 Task: Set the Invoice Notes to "Matches regex" while find invoice.
Action: Mouse moved to (171, 20)
Screenshot: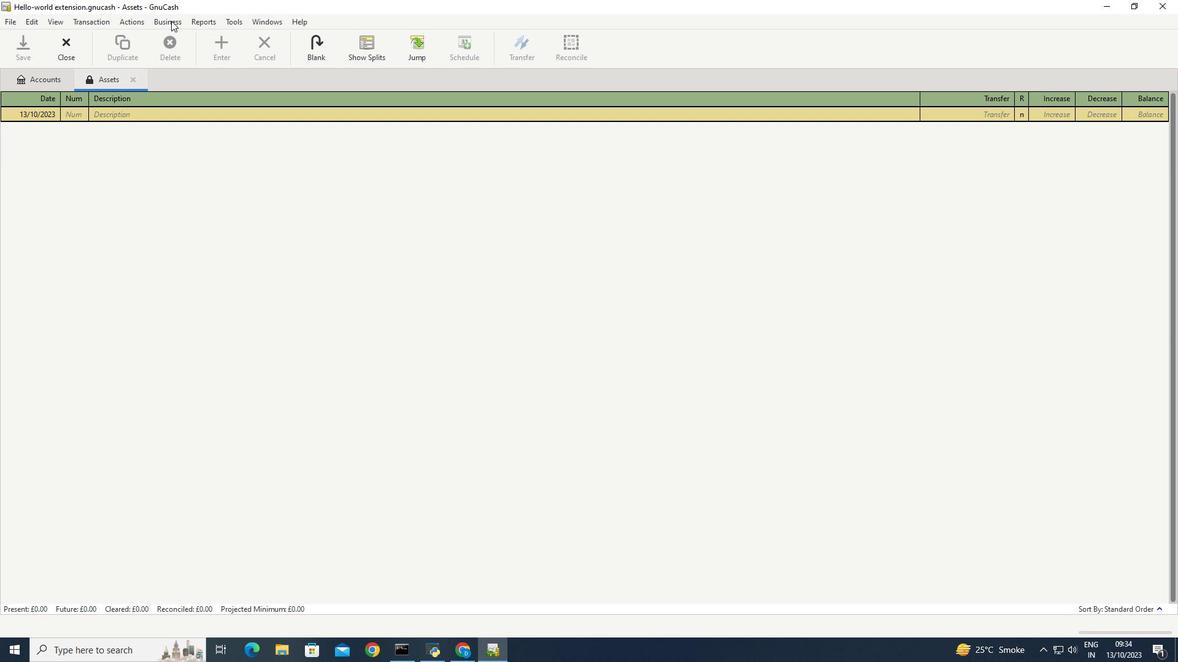 
Action: Mouse pressed left at (171, 20)
Screenshot: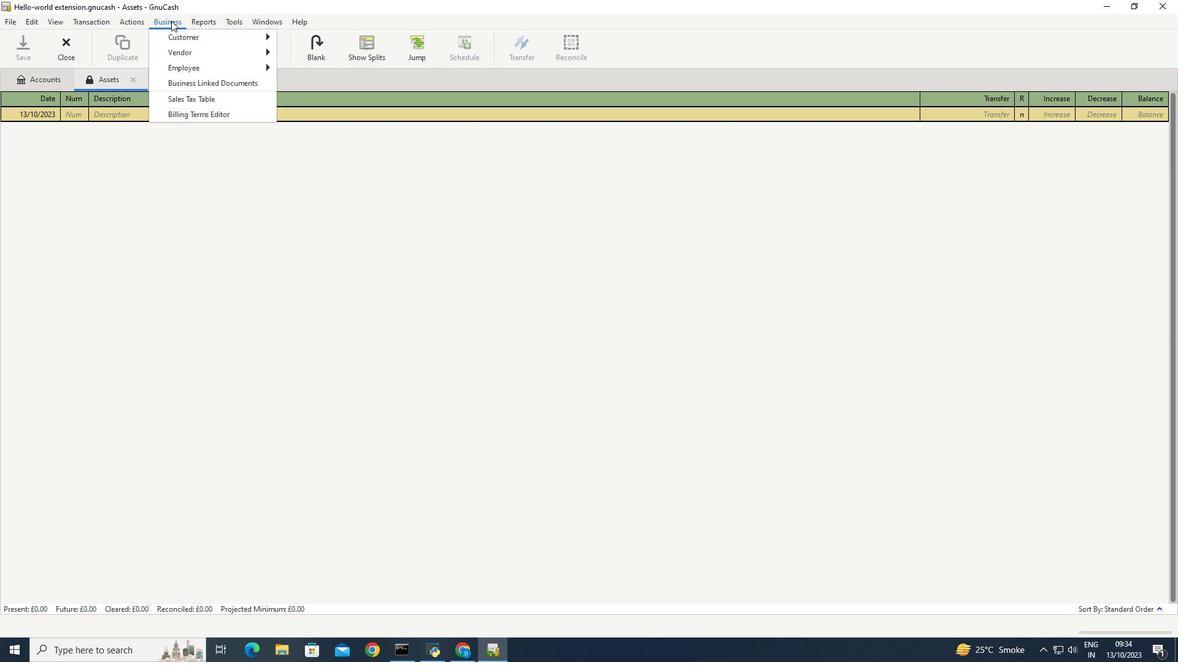 
Action: Mouse moved to (314, 98)
Screenshot: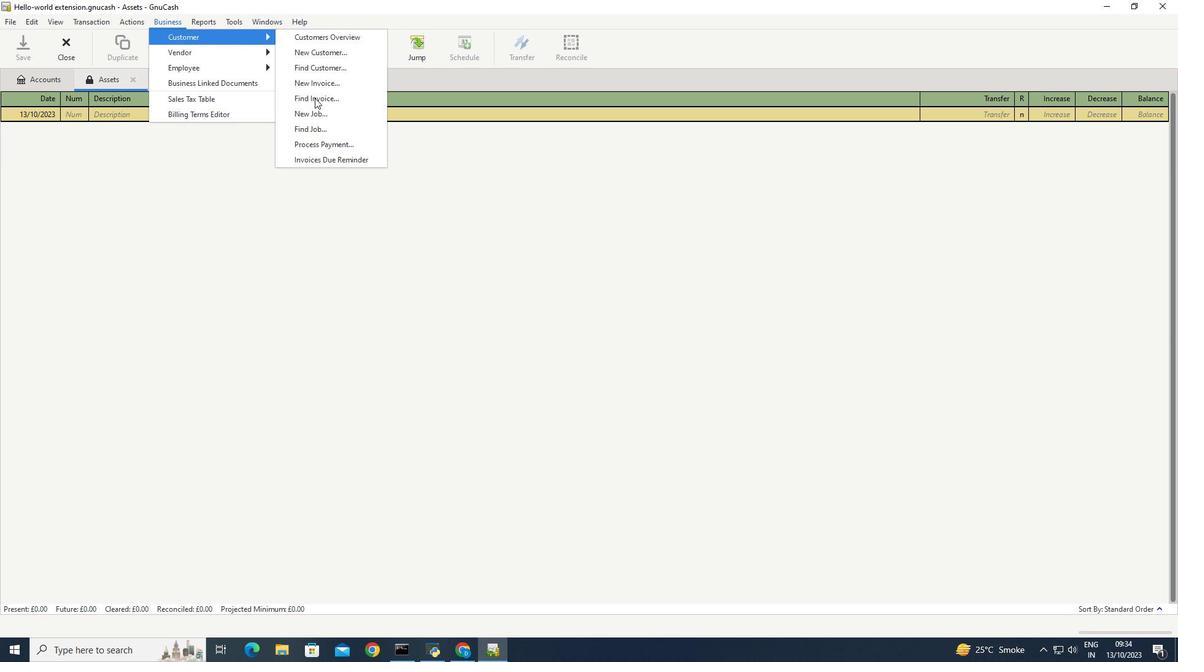 
Action: Mouse pressed left at (314, 98)
Screenshot: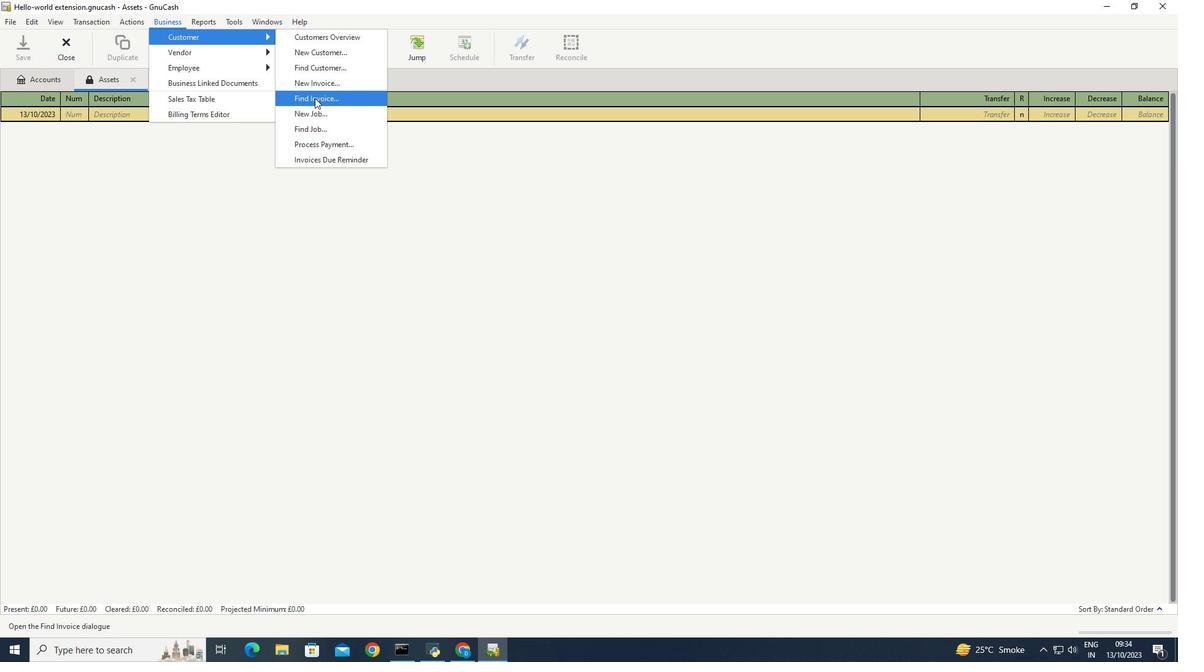 
Action: Mouse moved to (453, 289)
Screenshot: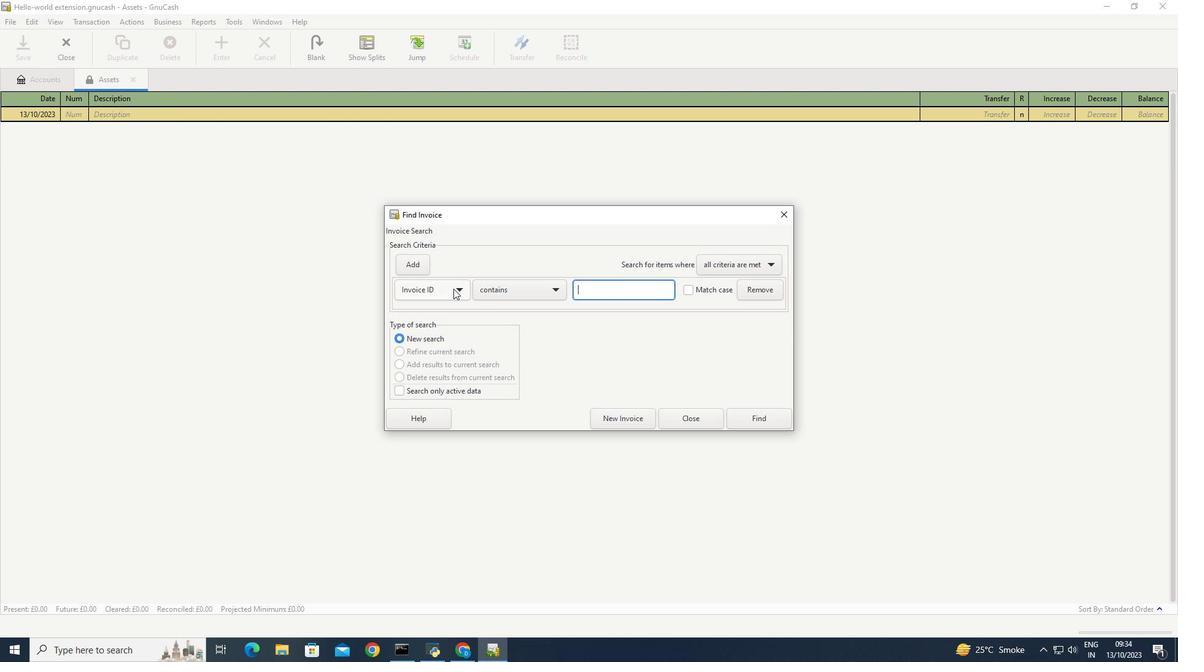 
Action: Mouse pressed left at (453, 289)
Screenshot: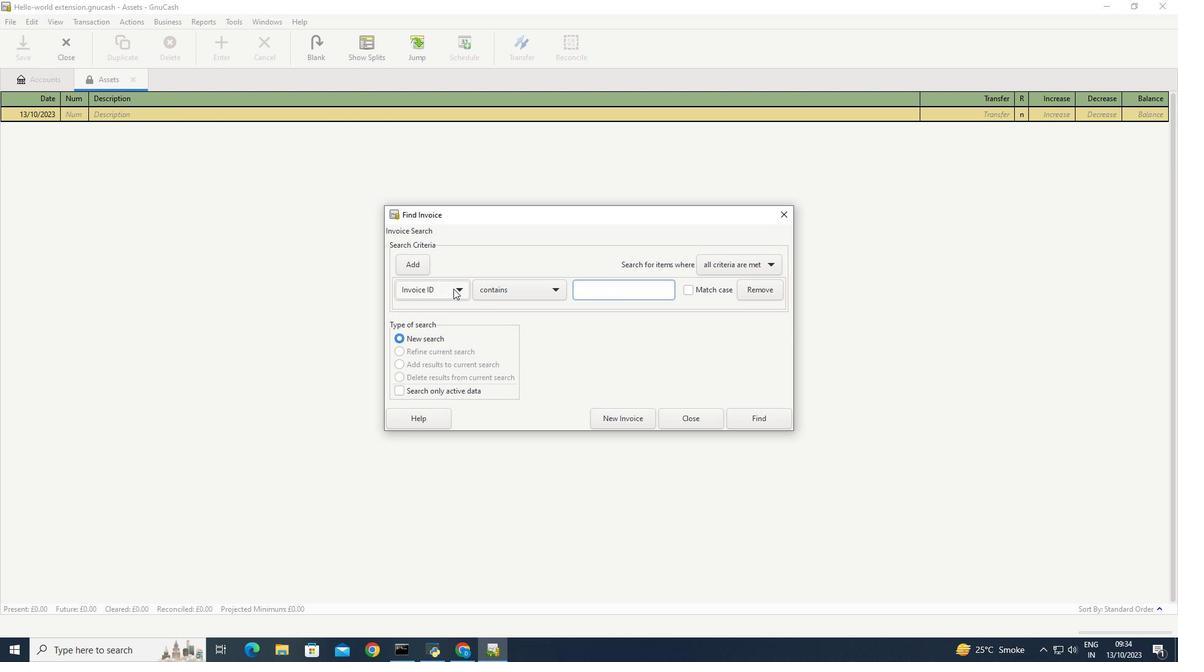 
Action: Mouse moved to (419, 438)
Screenshot: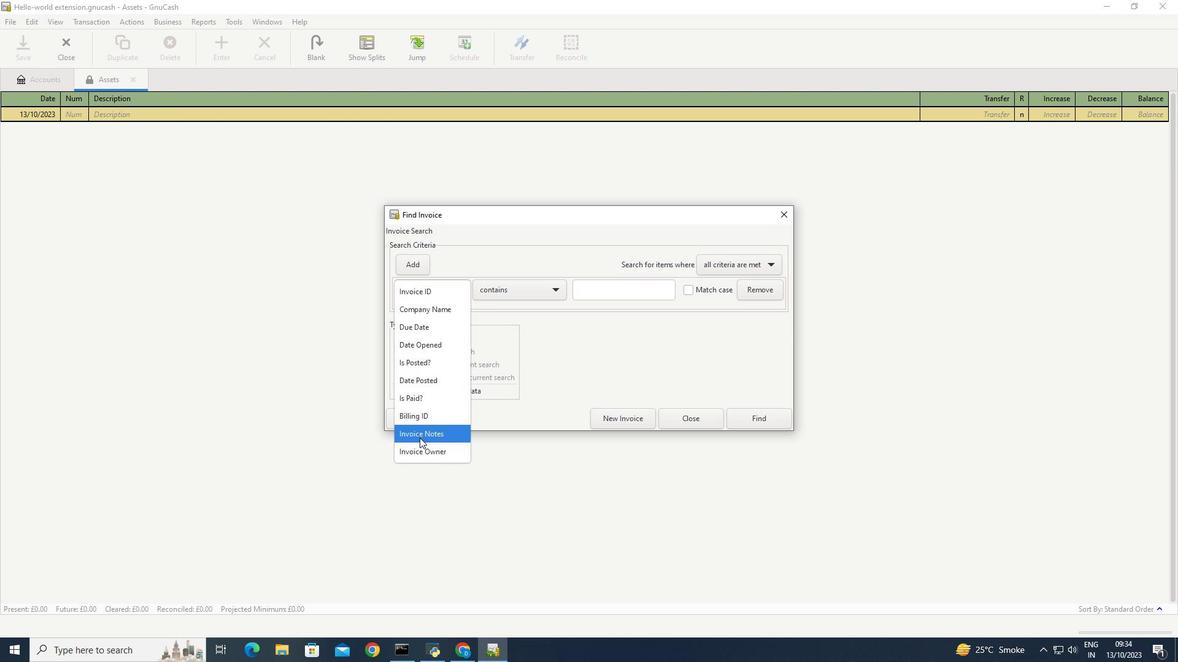 
Action: Mouse pressed left at (419, 438)
Screenshot: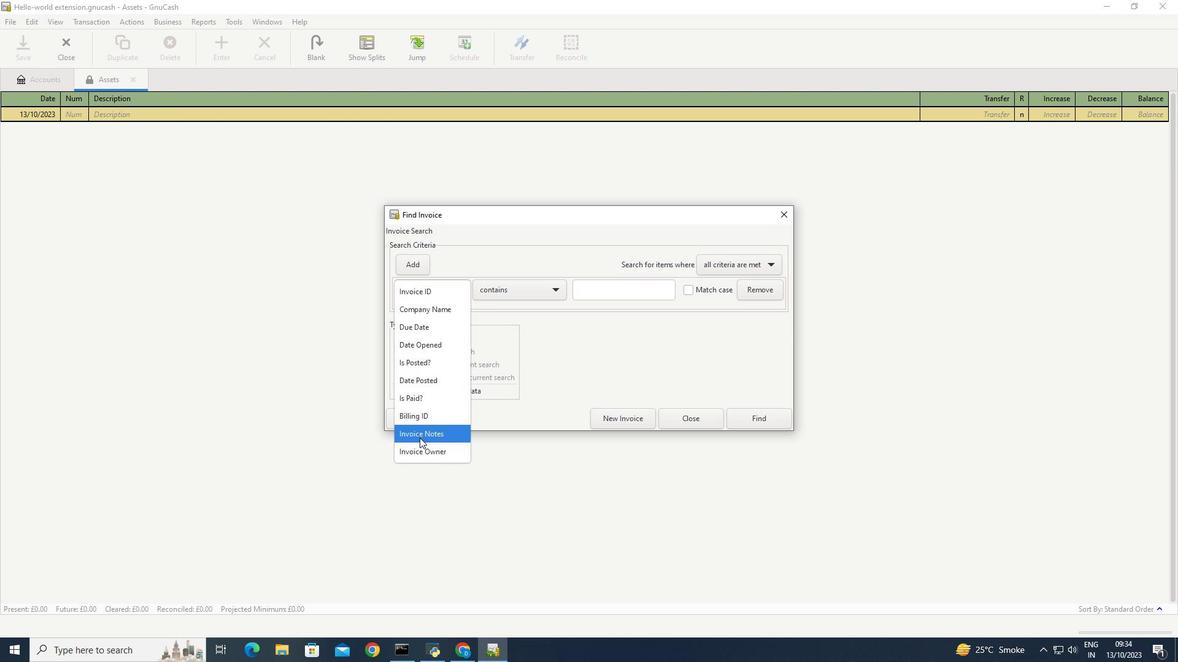 
Action: Mouse moved to (554, 285)
Screenshot: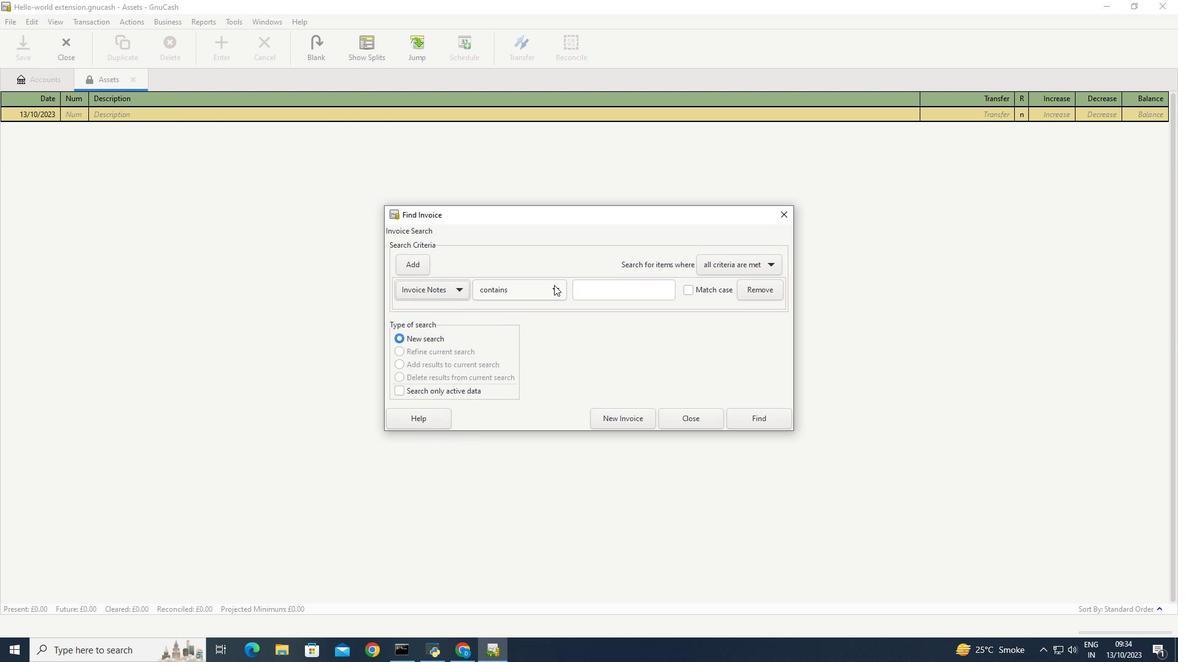 
Action: Mouse pressed left at (554, 285)
Screenshot: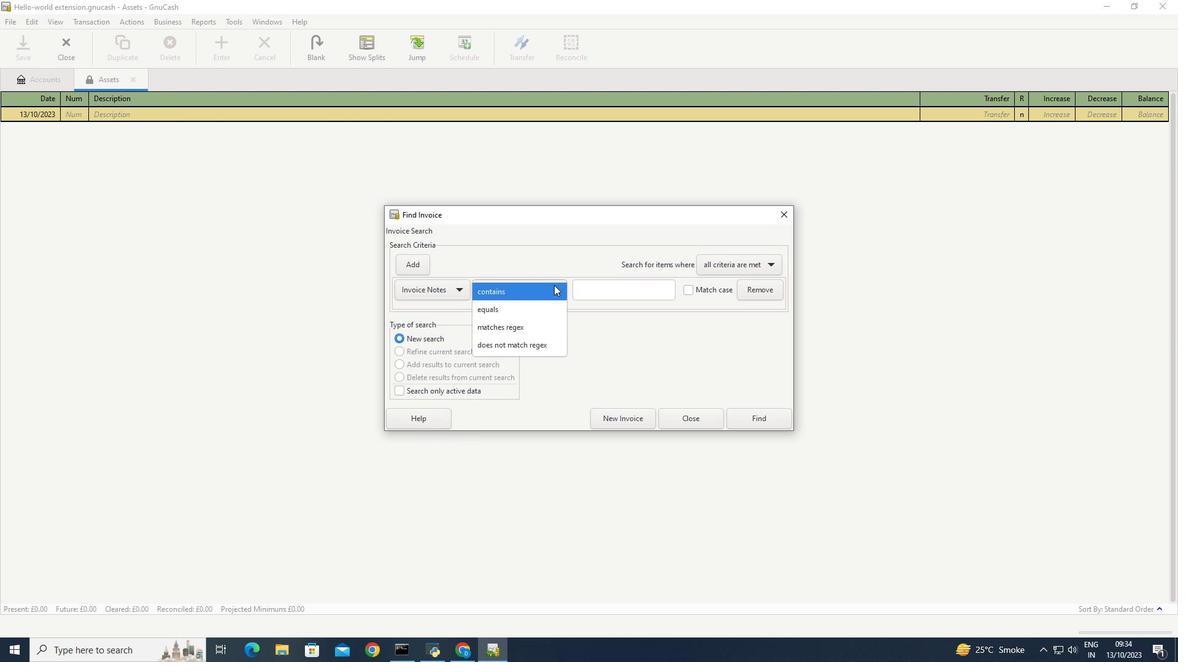 
Action: Mouse moved to (516, 328)
Screenshot: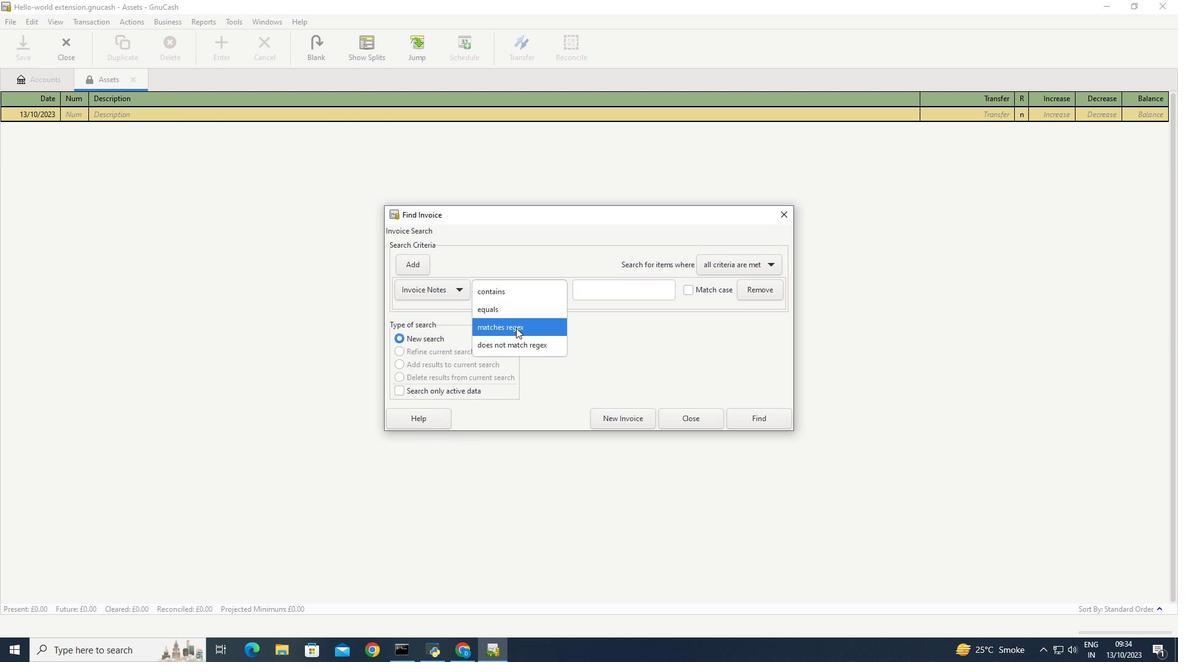 
Action: Mouse pressed left at (516, 328)
Screenshot: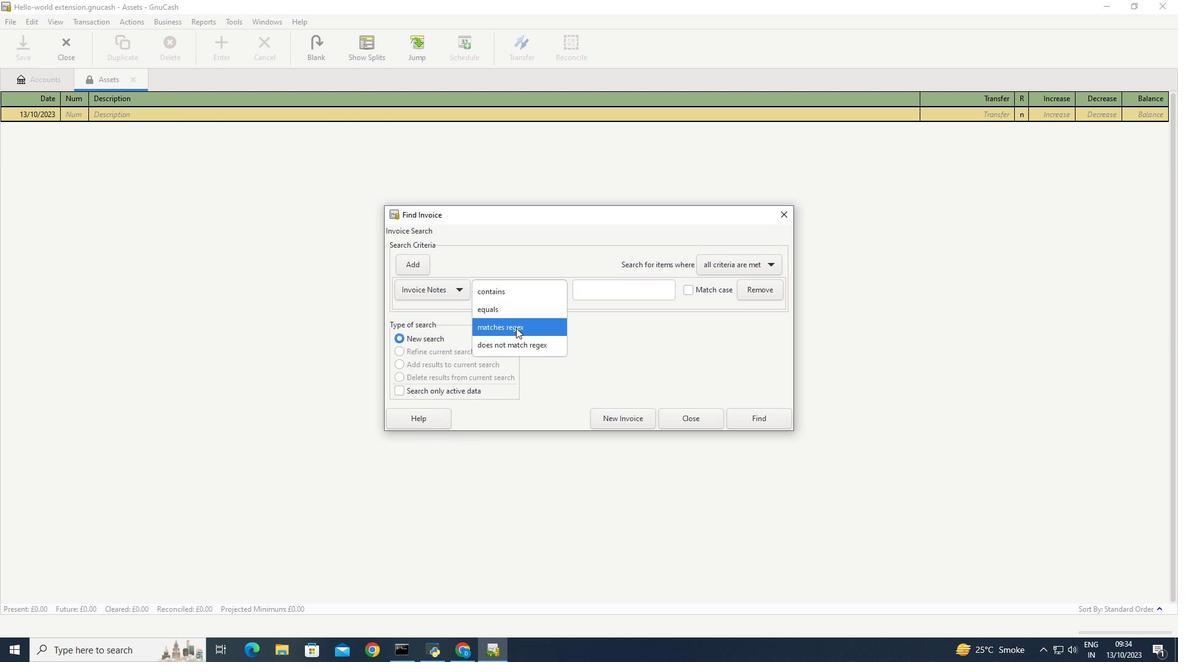 
Action: Mouse moved to (577, 338)
Screenshot: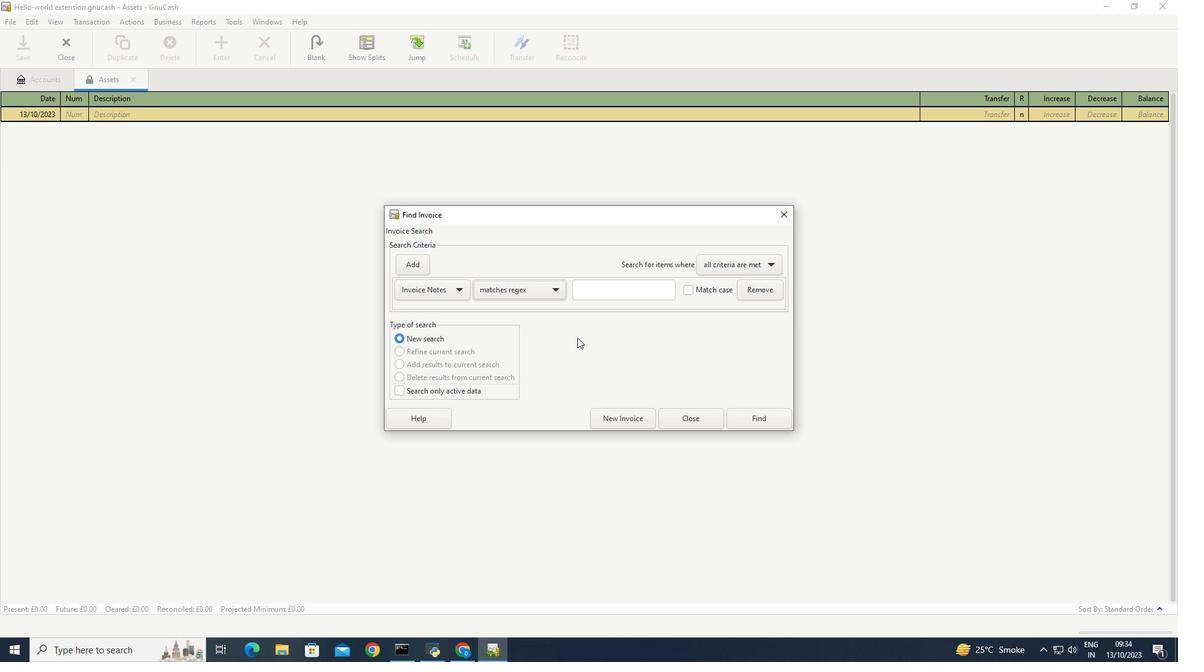 
Action: Mouse pressed left at (577, 338)
Screenshot: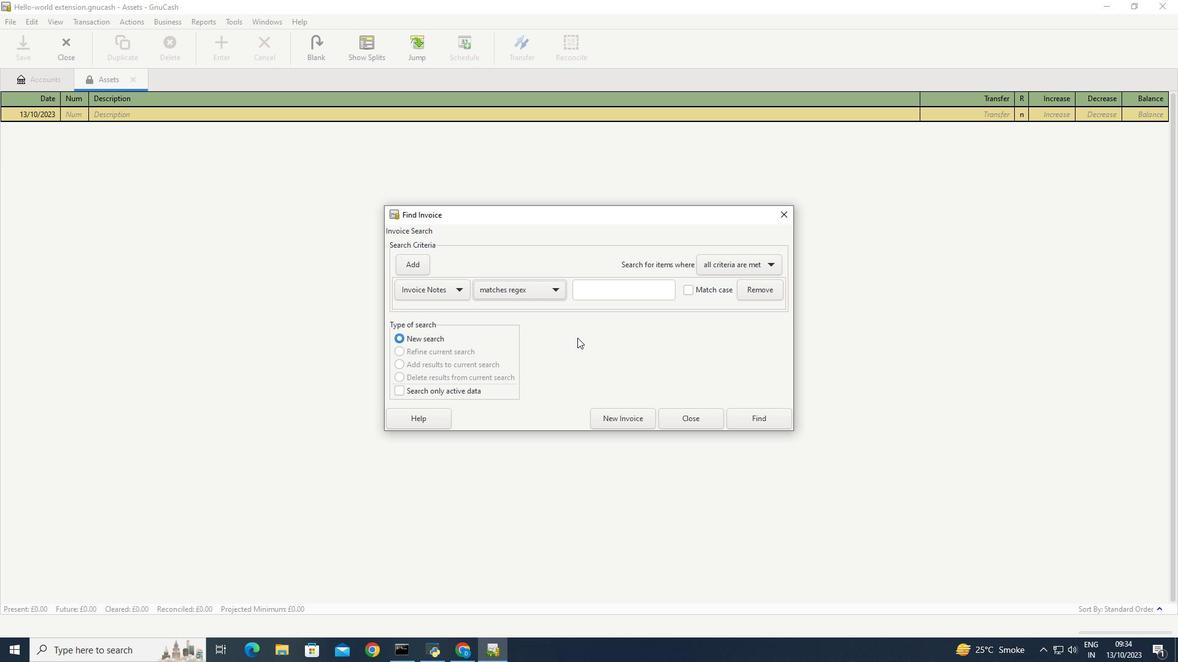 
Action: Mouse moved to (577, 338)
Screenshot: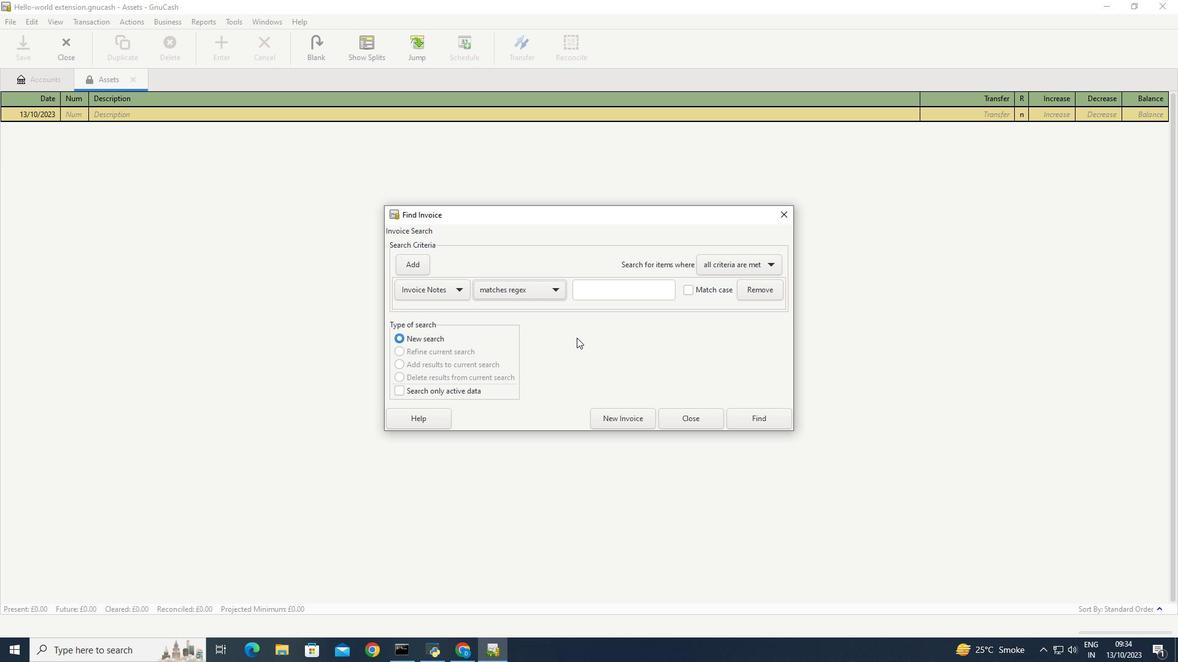 
